 Task: Select the mouseover option in the show folding controls.
Action: Mouse moved to (25, 503)
Screenshot: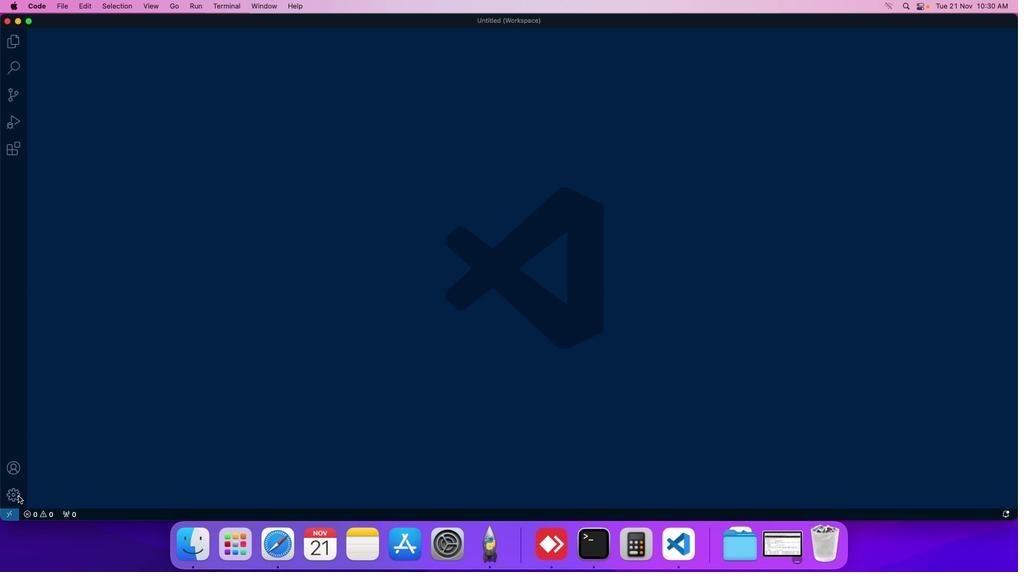 
Action: Mouse pressed left at (25, 503)
Screenshot: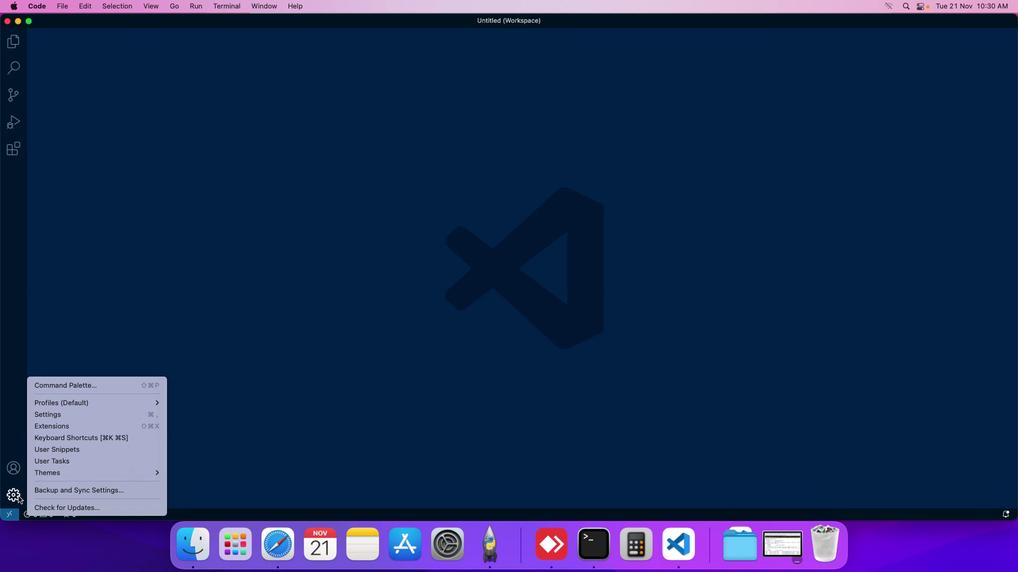 
Action: Mouse moved to (58, 424)
Screenshot: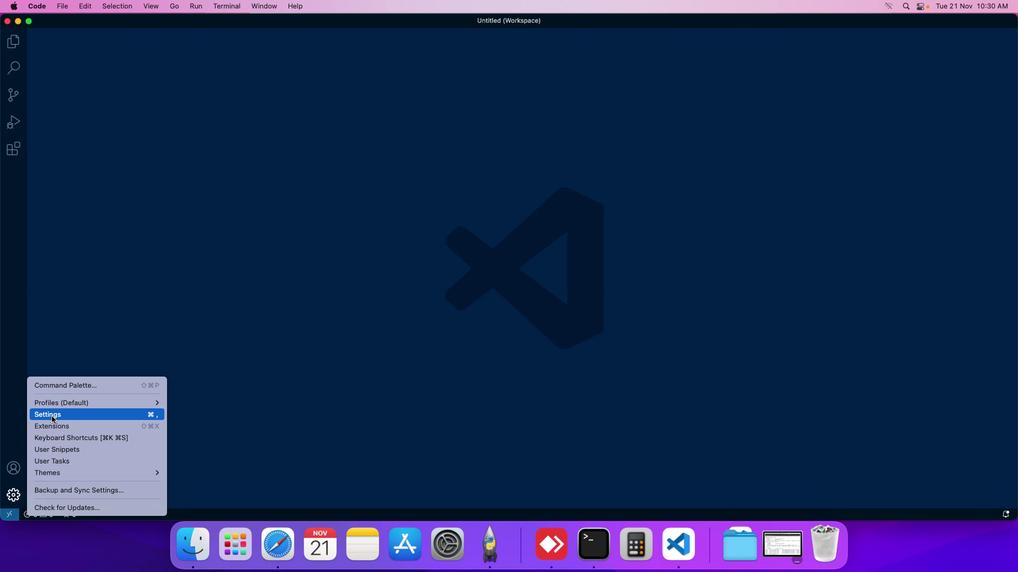 
Action: Mouse pressed left at (58, 424)
Screenshot: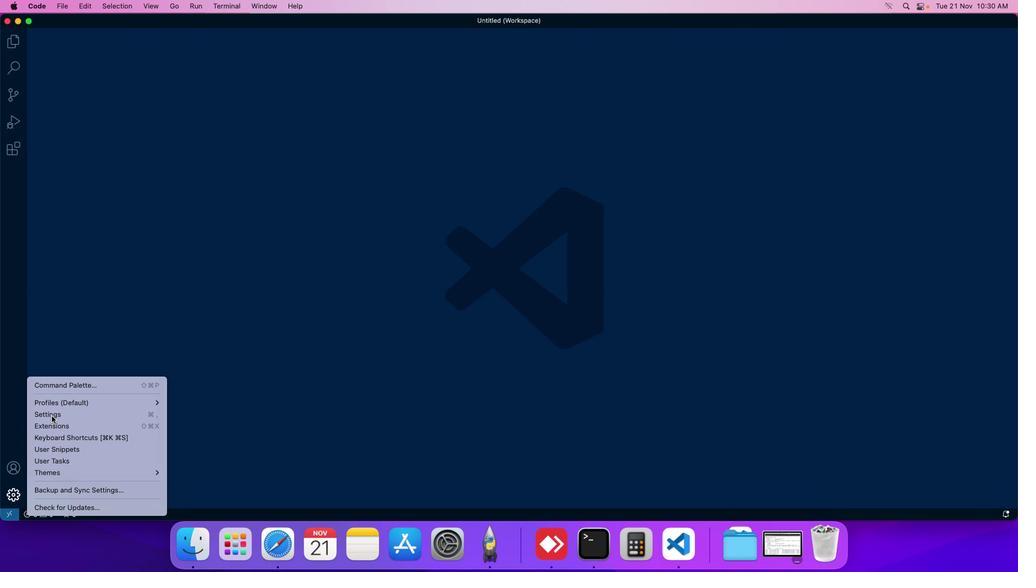 
Action: Mouse moved to (251, 94)
Screenshot: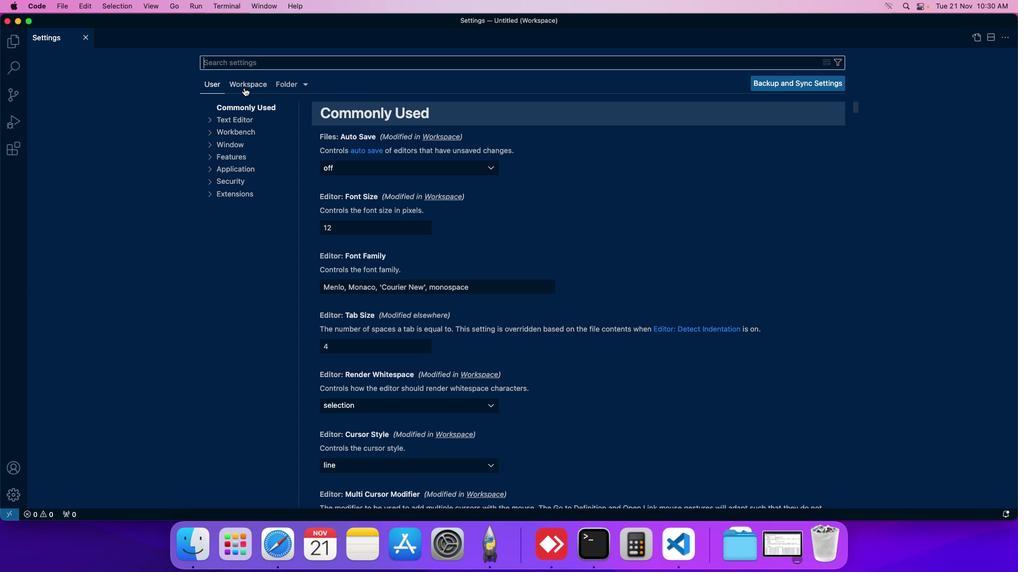
Action: Mouse pressed left at (251, 94)
Screenshot: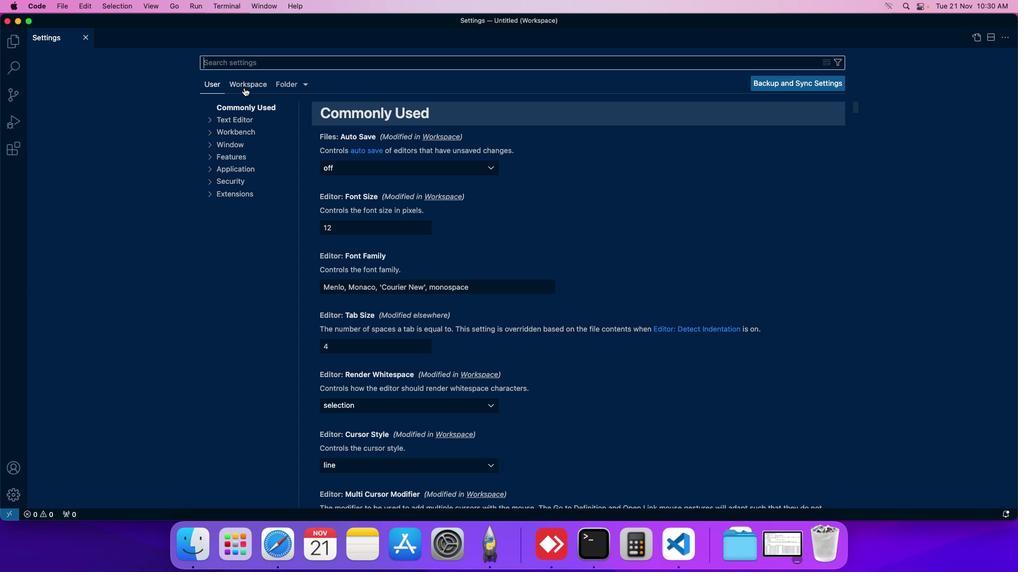 
Action: Mouse moved to (249, 162)
Screenshot: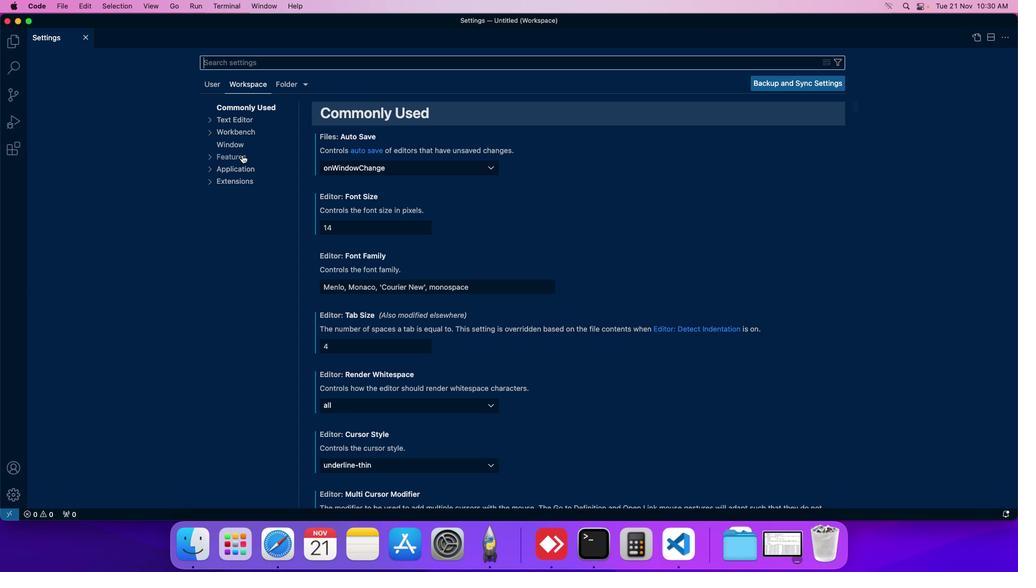 
Action: Mouse pressed left at (249, 162)
Screenshot: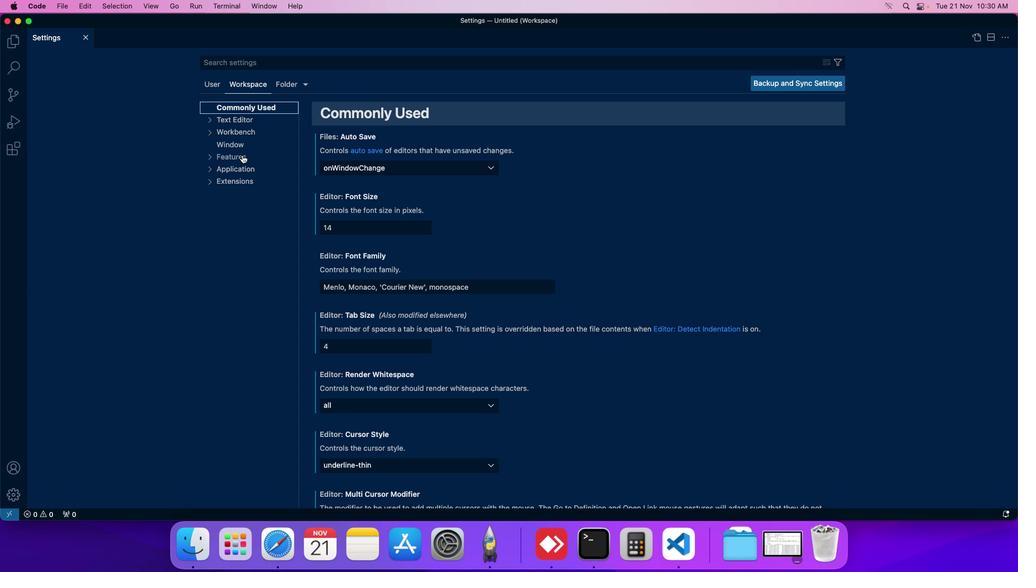 
Action: Mouse moved to (245, 352)
Screenshot: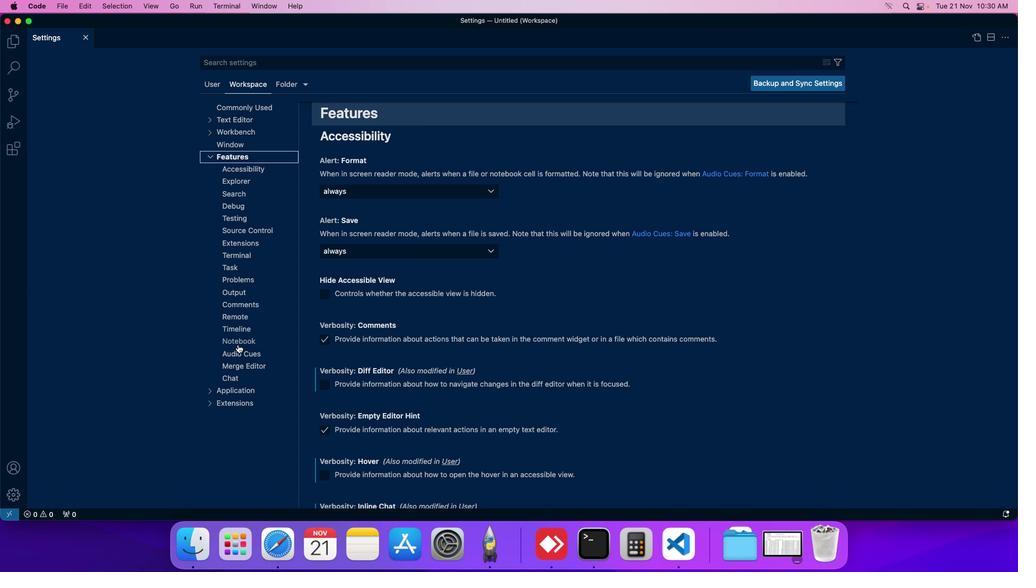 
Action: Mouse pressed left at (245, 352)
Screenshot: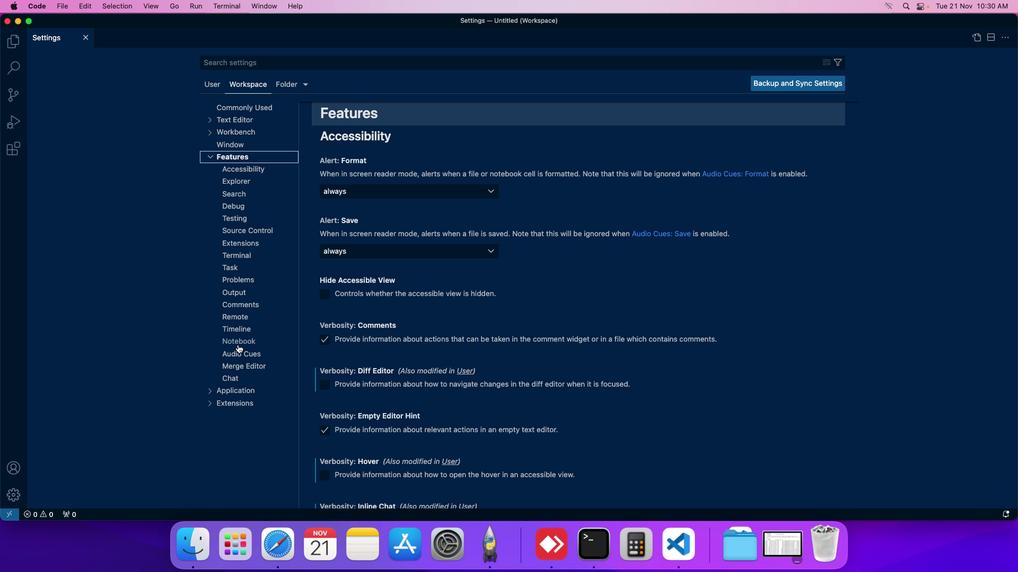 
Action: Mouse moved to (345, 359)
Screenshot: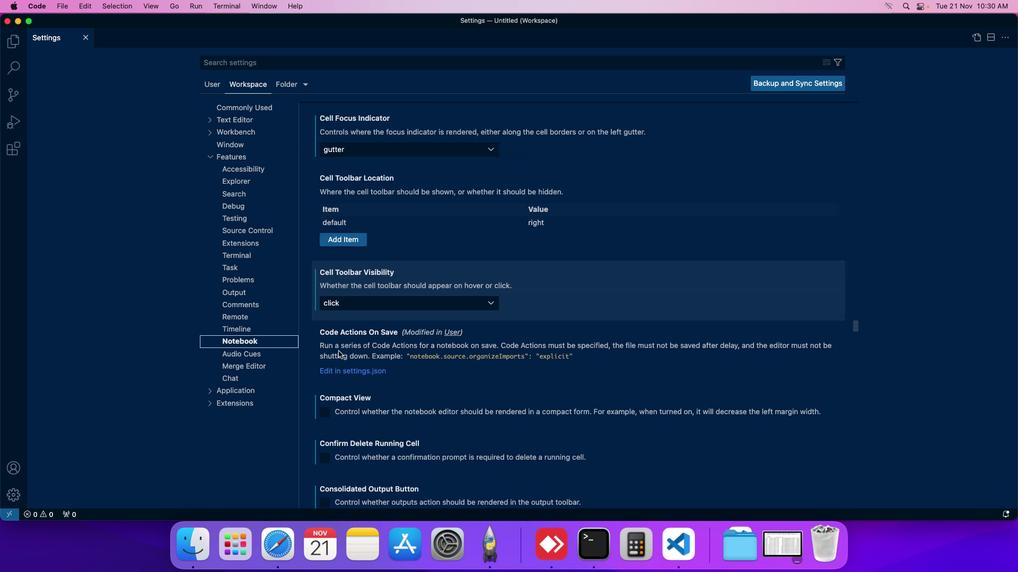 
Action: Mouse scrolled (345, 359) with delta (7, 6)
Screenshot: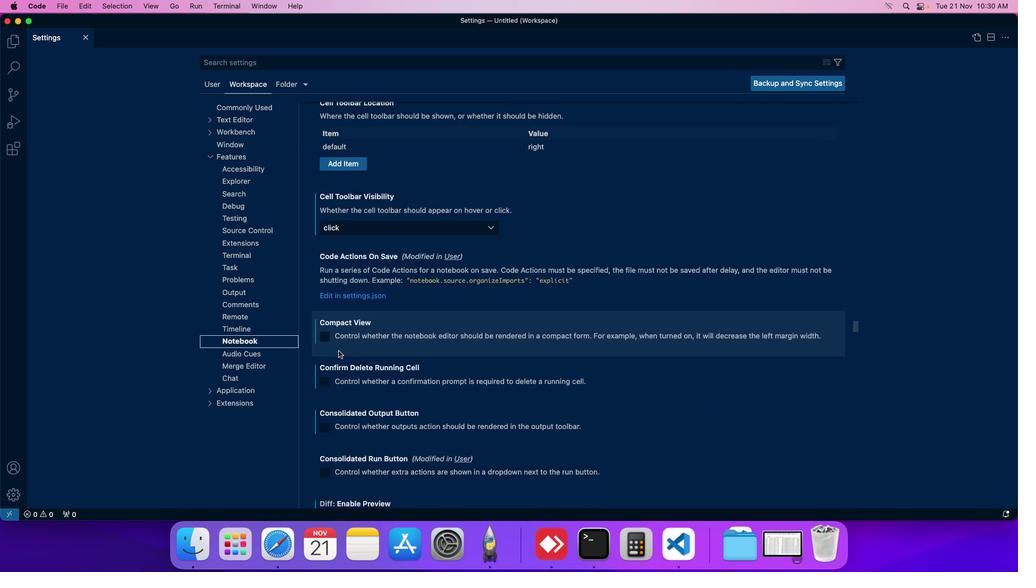 
Action: Mouse scrolled (345, 359) with delta (7, 6)
Screenshot: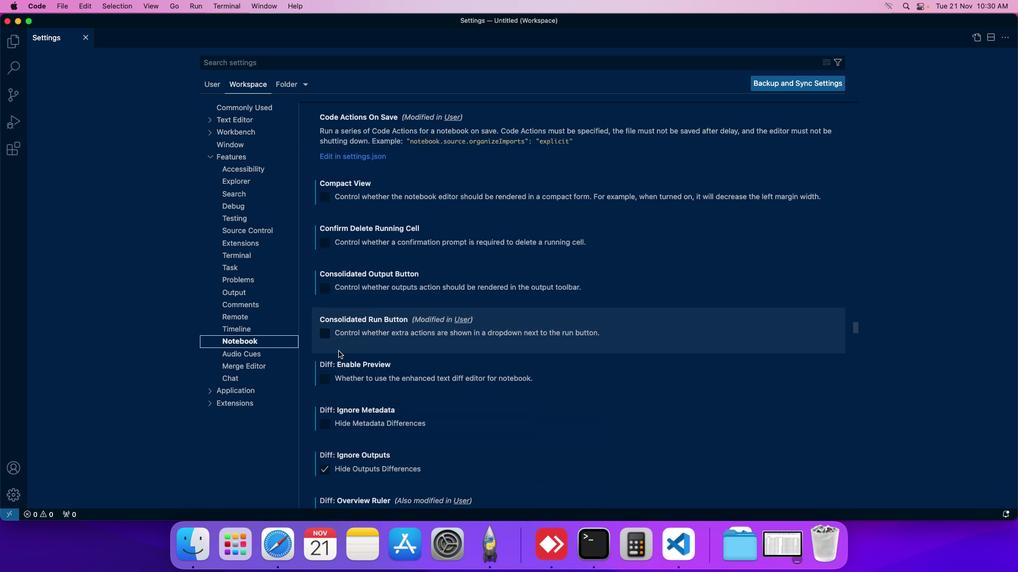 
Action: Mouse scrolled (345, 359) with delta (7, 6)
Screenshot: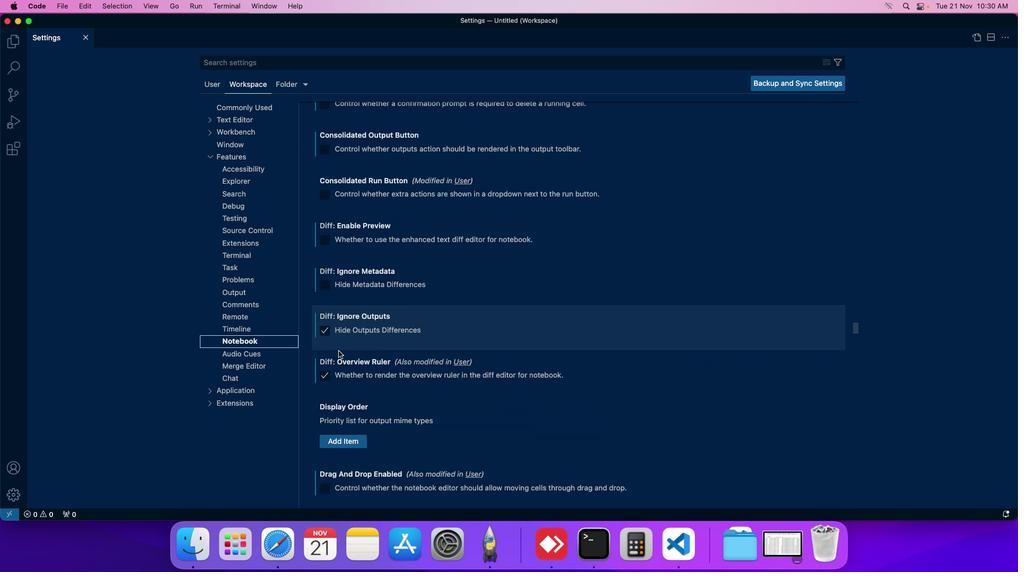 
Action: Mouse scrolled (345, 359) with delta (7, 6)
Screenshot: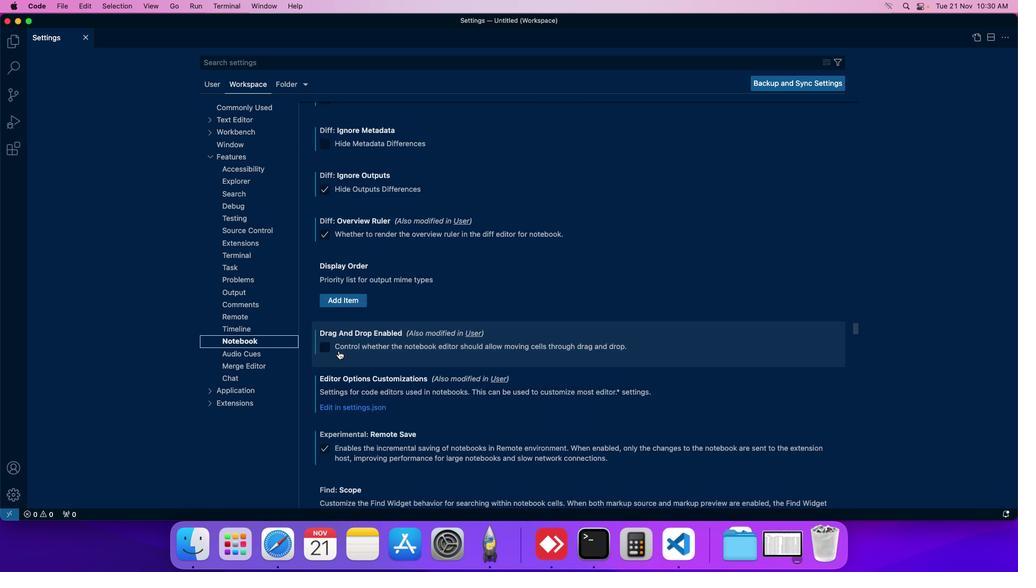
Action: Mouse scrolled (345, 359) with delta (7, 6)
Screenshot: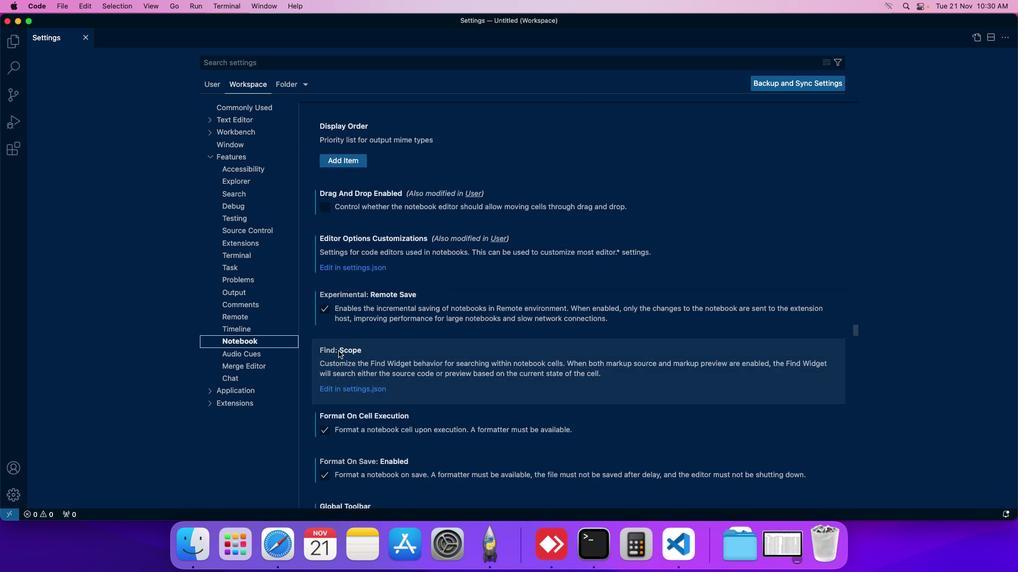 
Action: Mouse scrolled (345, 359) with delta (7, 6)
Screenshot: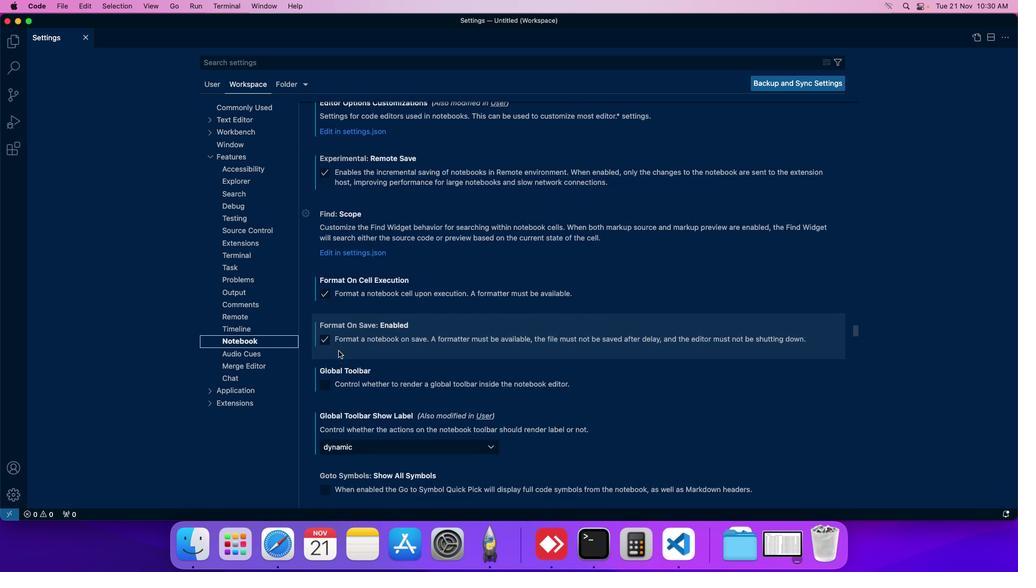 
Action: Mouse scrolled (345, 359) with delta (7, 6)
Screenshot: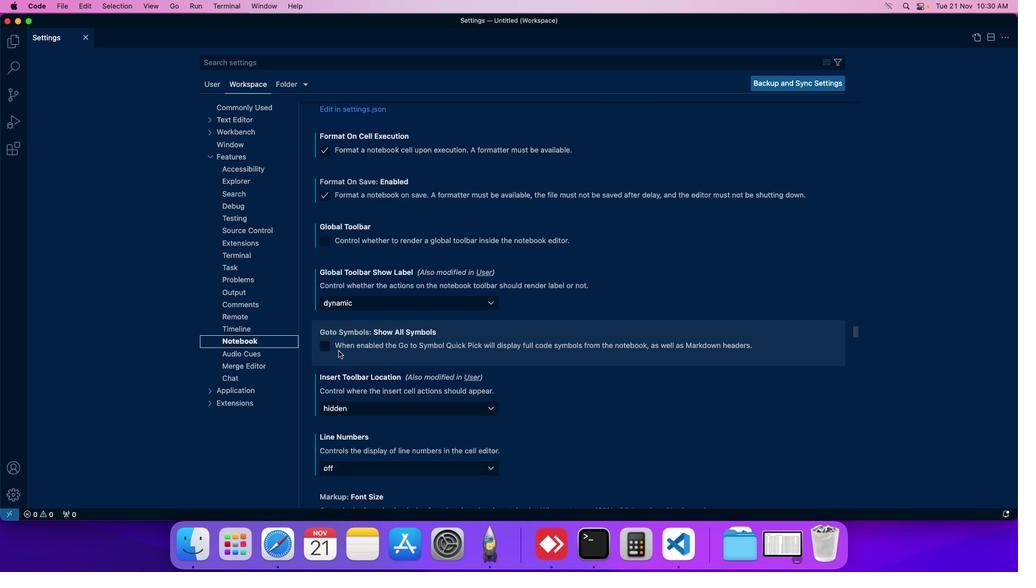 
Action: Mouse scrolled (345, 359) with delta (7, 6)
Screenshot: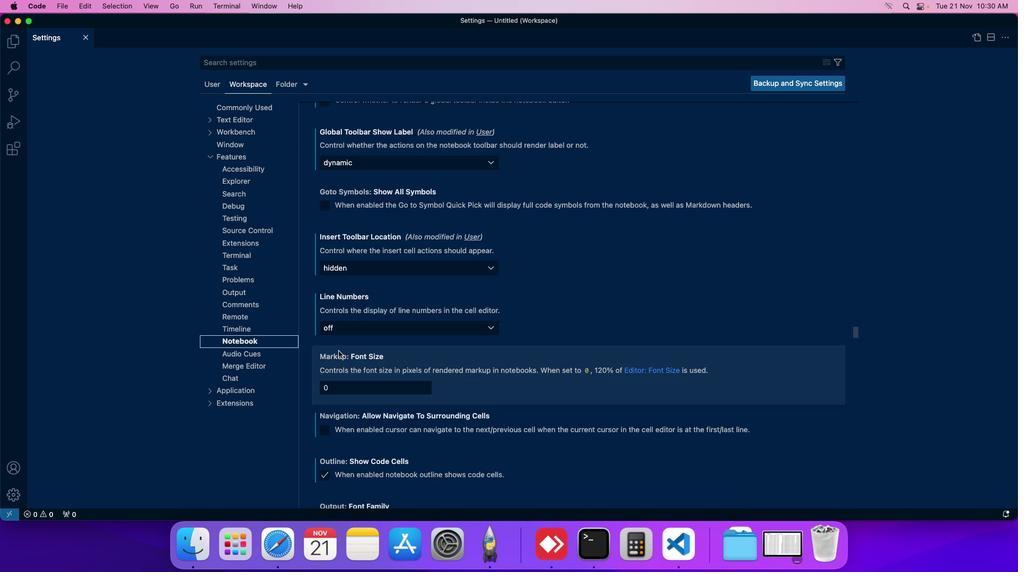 
Action: Mouse moved to (345, 358)
Screenshot: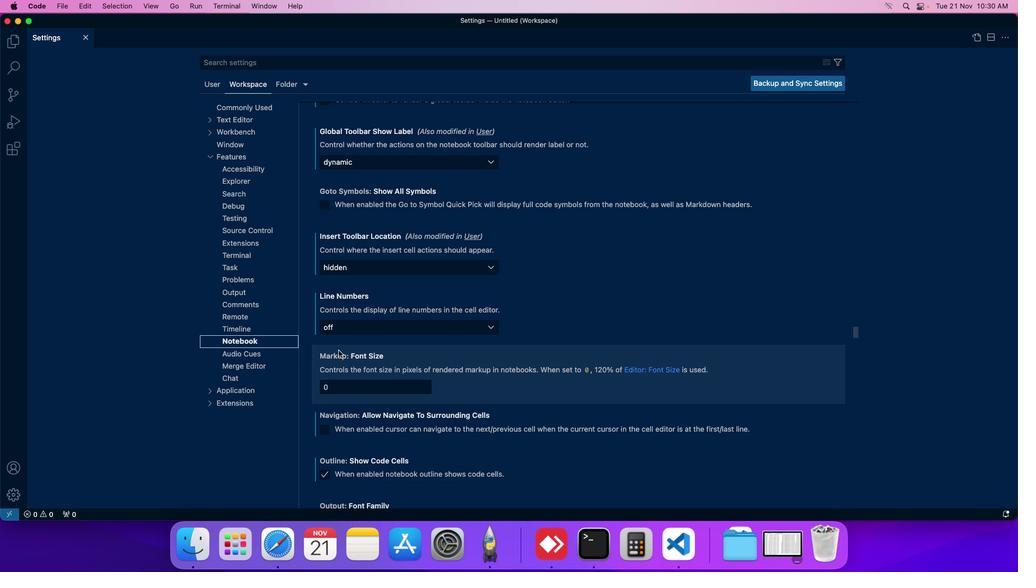 
Action: Mouse scrolled (345, 358) with delta (7, 6)
Screenshot: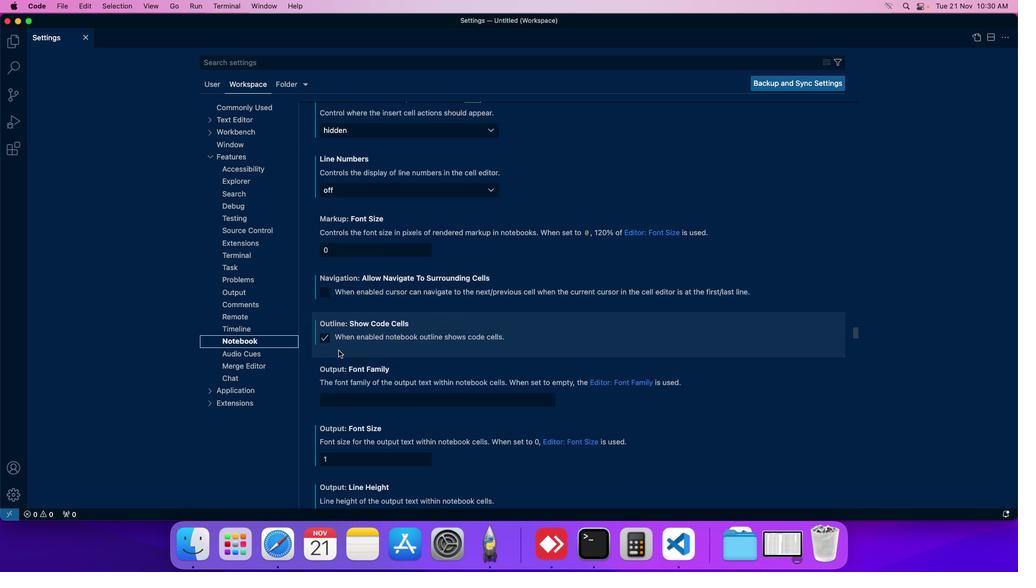 
Action: Mouse scrolled (345, 358) with delta (7, 6)
Screenshot: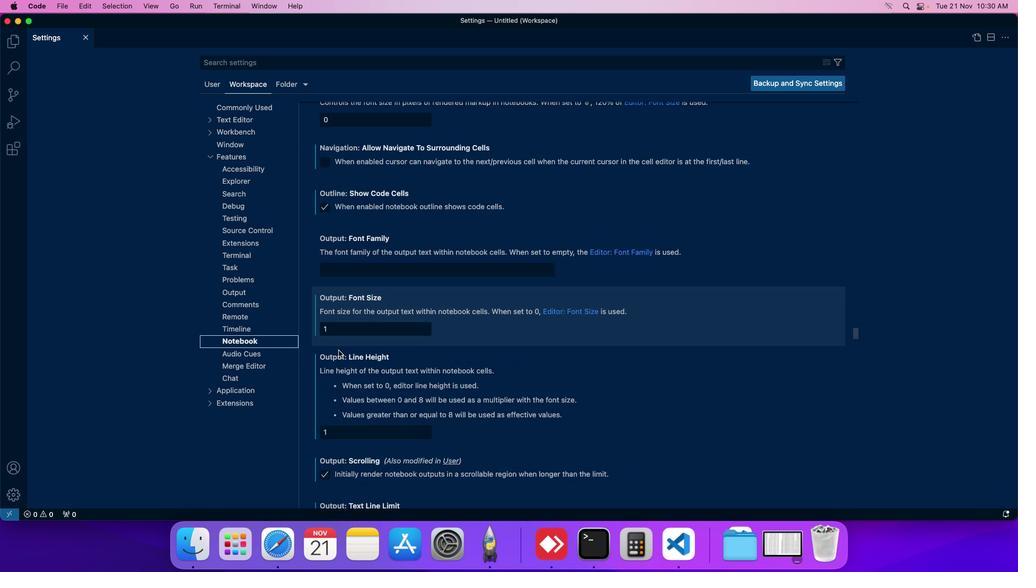 
Action: Mouse scrolled (345, 358) with delta (7, 6)
Screenshot: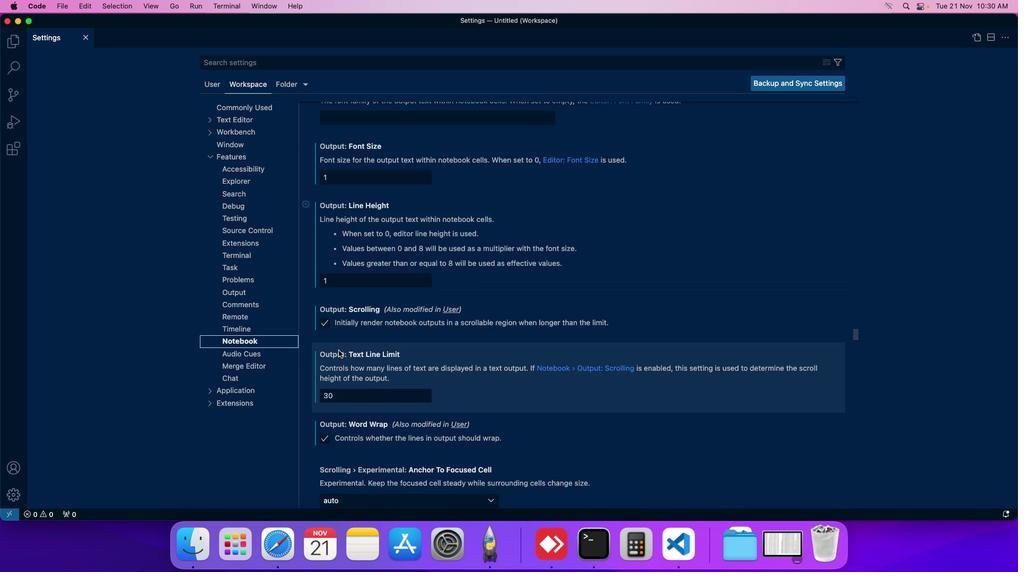 
Action: Mouse scrolled (345, 358) with delta (7, 6)
Screenshot: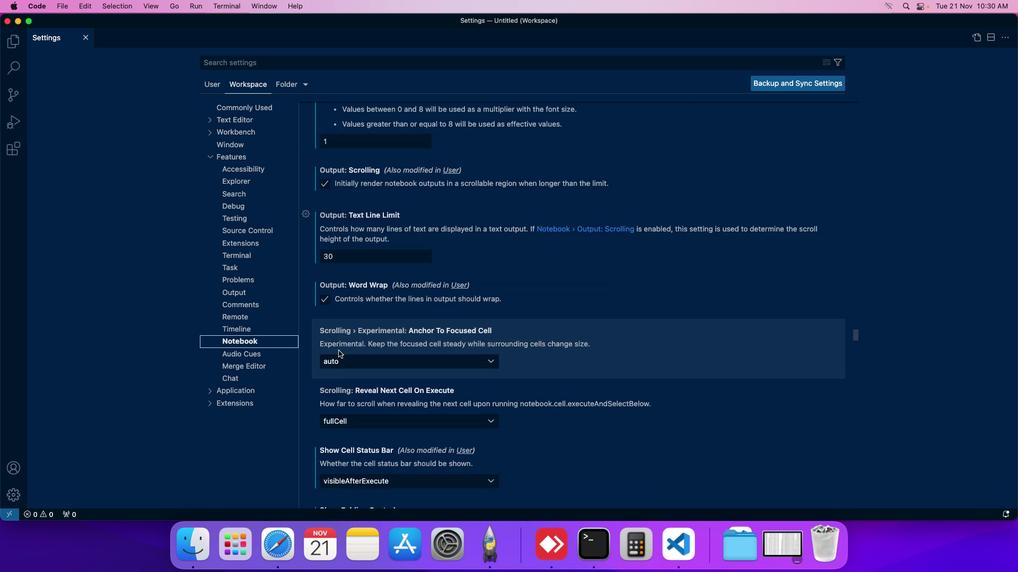 
Action: Mouse scrolled (345, 358) with delta (7, 6)
Screenshot: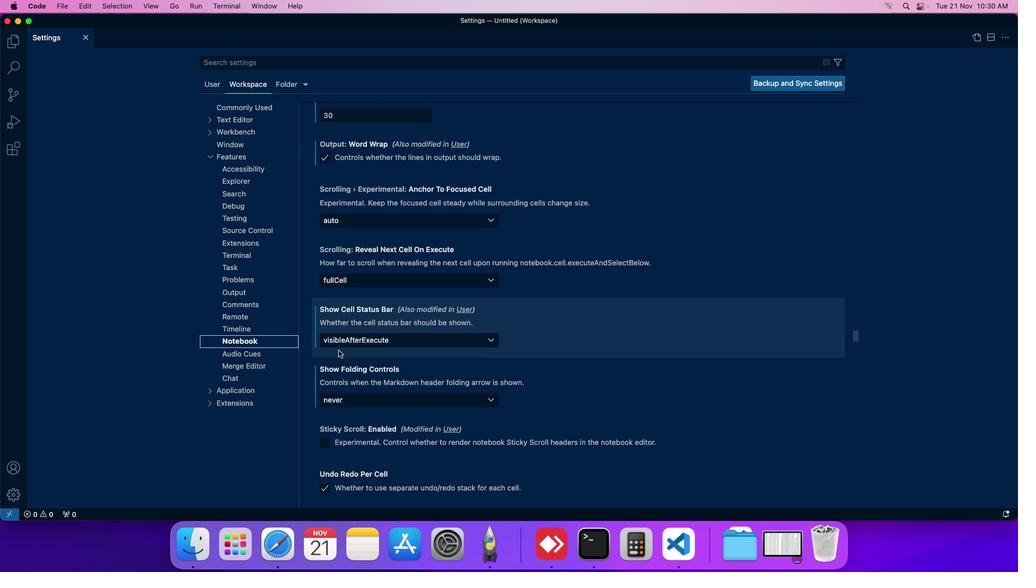 
Action: Mouse moved to (345, 358)
Screenshot: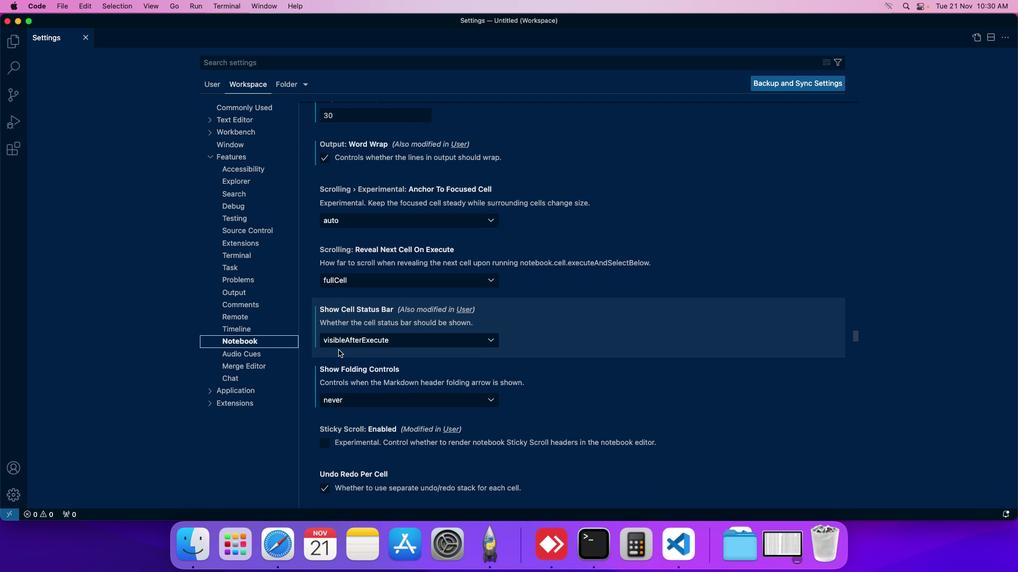 
Action: Mouse scrolled (345, 358) with delta (7, 6)
Screenshot: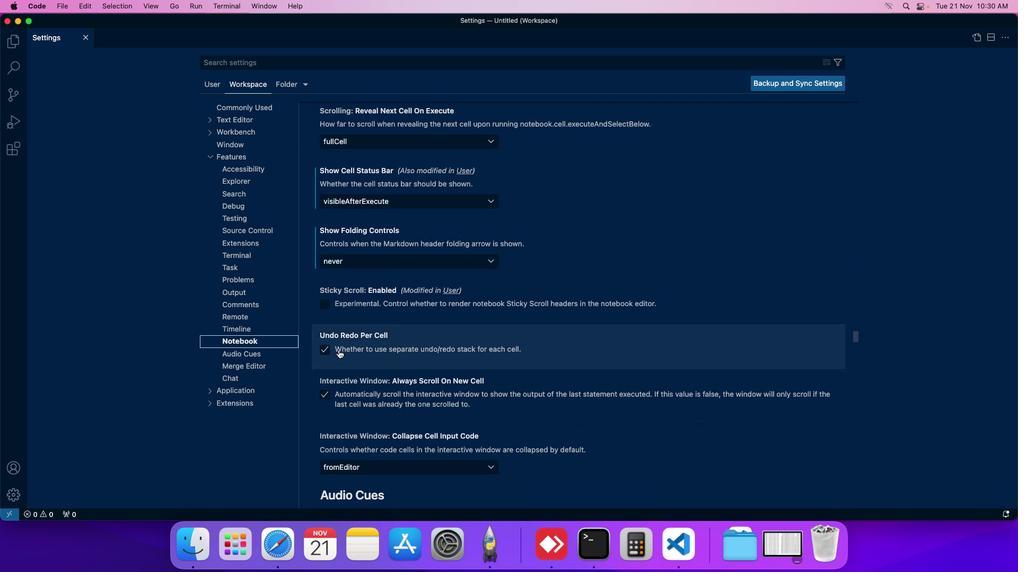
Action: Mouse moved to (359, 266)
Screenshot: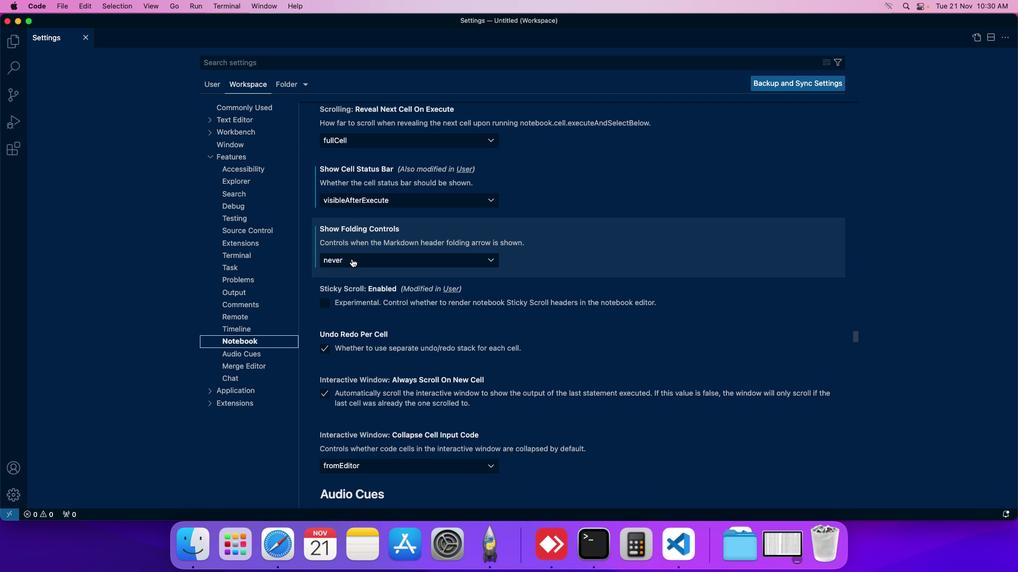 
Action: Mouse pressed left at (359, 266)
Screenshot: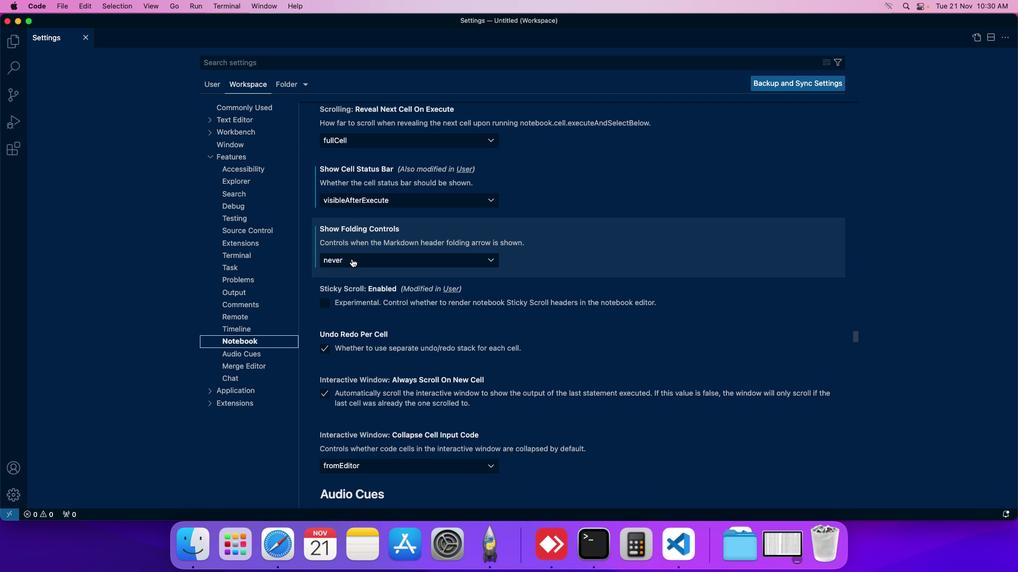 
Action: Mouse moved to (354, 302)
Screenshot: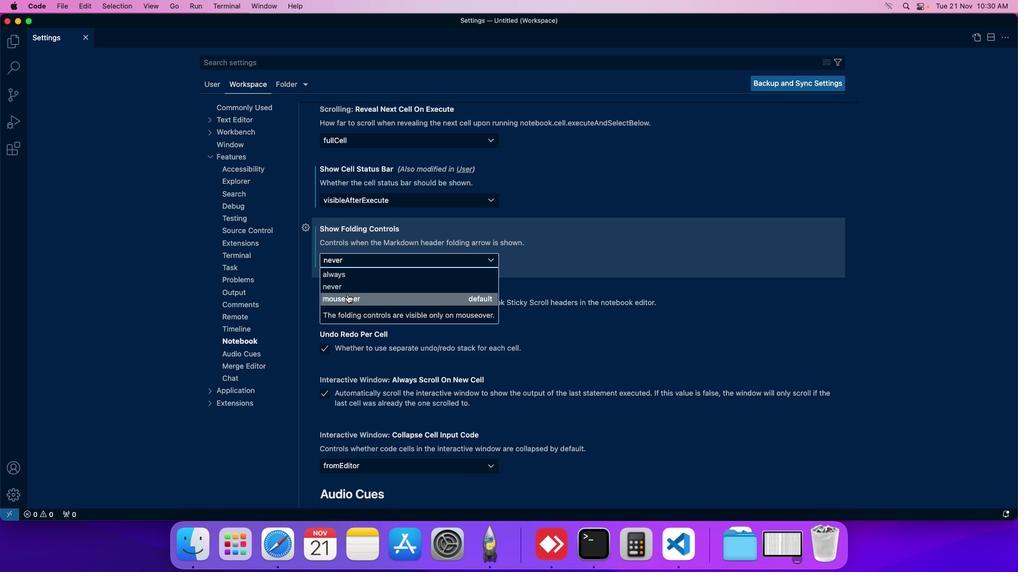 
Action: Mouse pressed left at (354, 302)
Screenshot: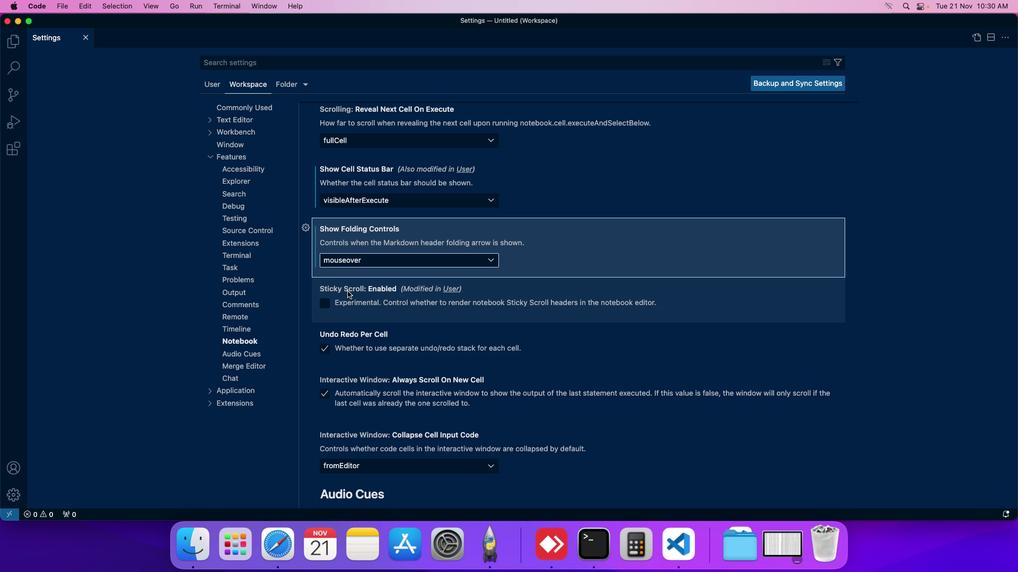 
Action: Mouse moved to (366, 273)
Screenshot: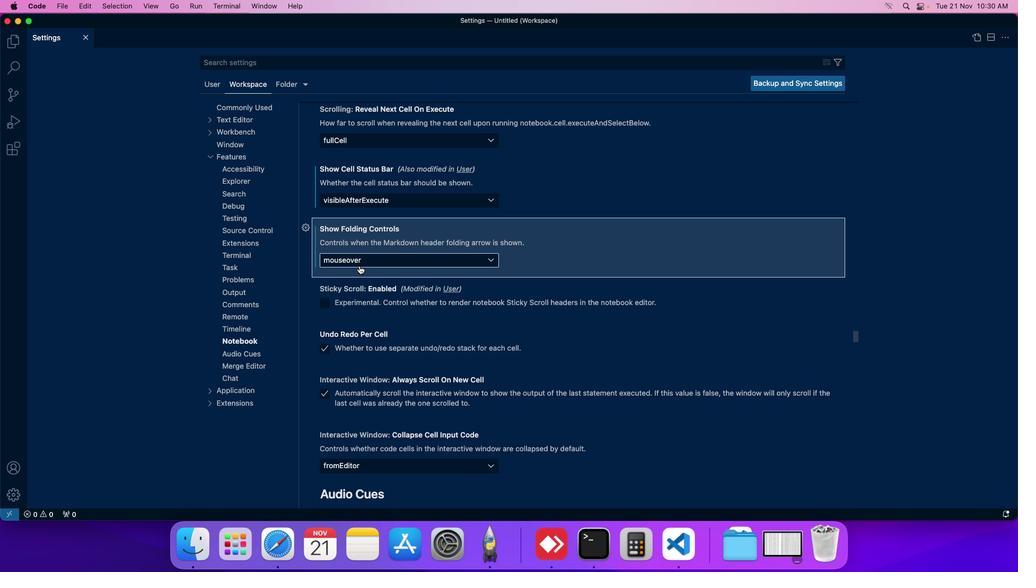 
